 Task: Create in the project WorkWave and in the Backlog issue 'Develop a new tool for automated testing of webhooks and APIs' a child issue 'Chatbot conversation user satisfaction analysis and reporting', and assign it to team member softage.3@softage.net.
Action: Mouse moved to (494, 287)
Screenshot: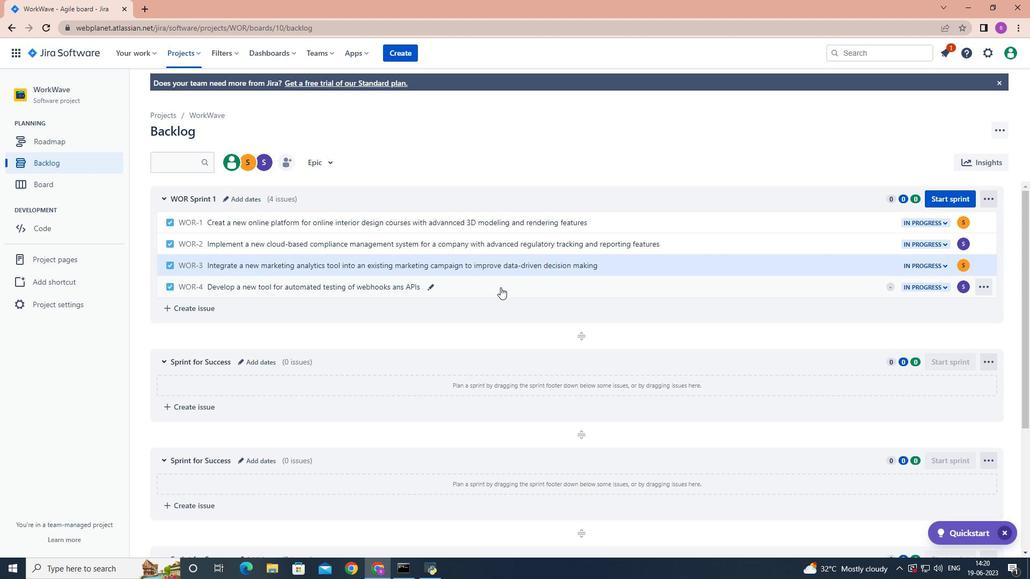 
Action: Mouse pressed left at (494, 287)
Screenshot: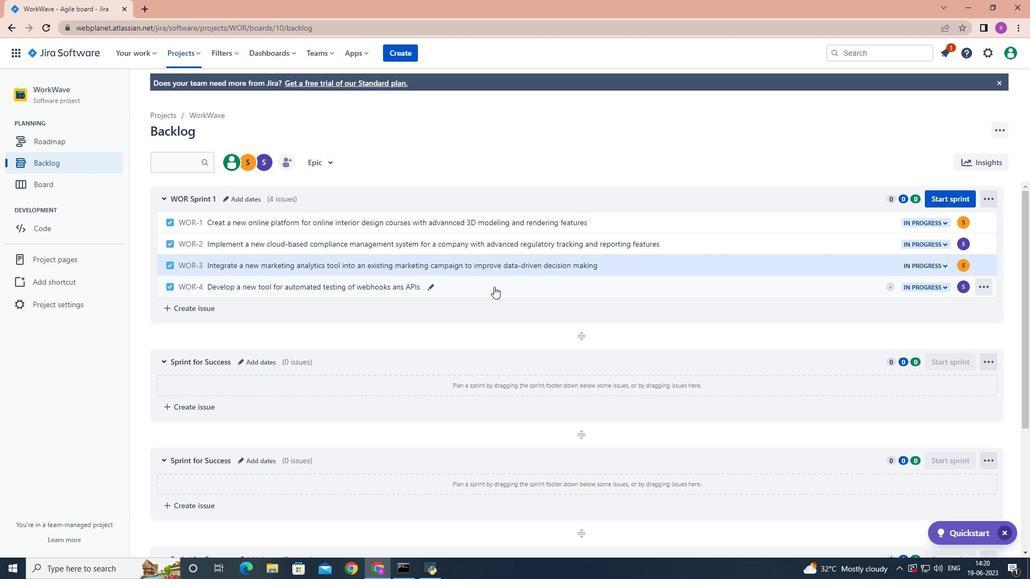
Action: Mouse moved to (841, 257)
Screenshot: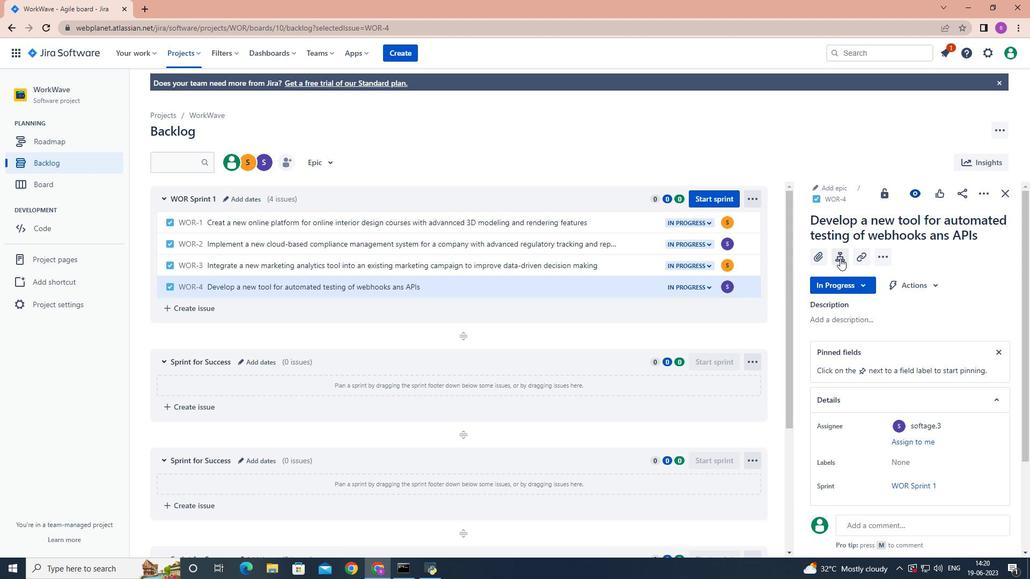 
Action: Mouse pressed left at (841, 257)
Screenshot: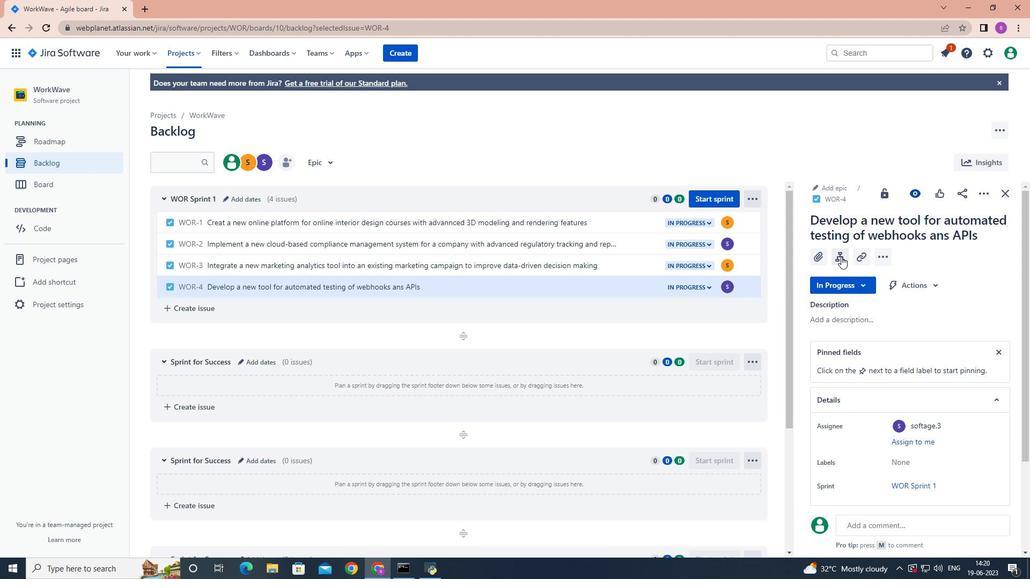 
Action: Mouse moved to (842, 256)
Screenshot: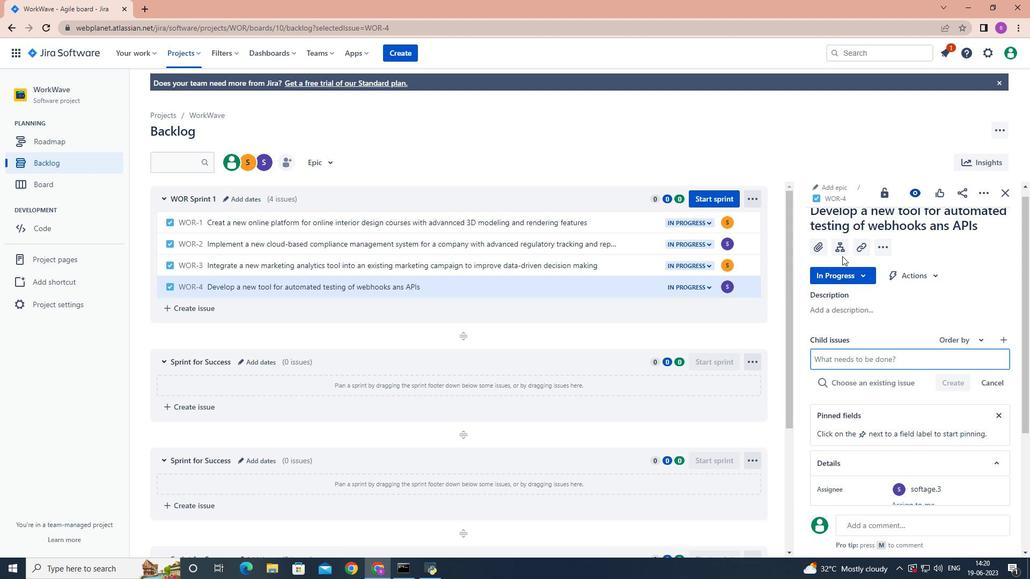 
Action: Key pressed <Key.shift>Chatbot<Key.space>conversation<Key.space>user<Key.space>satisfaction<Key.space>analysis<Key.space>ans<Key.backspace>d<Key.space>reporting<Key.enter>
Screenshot: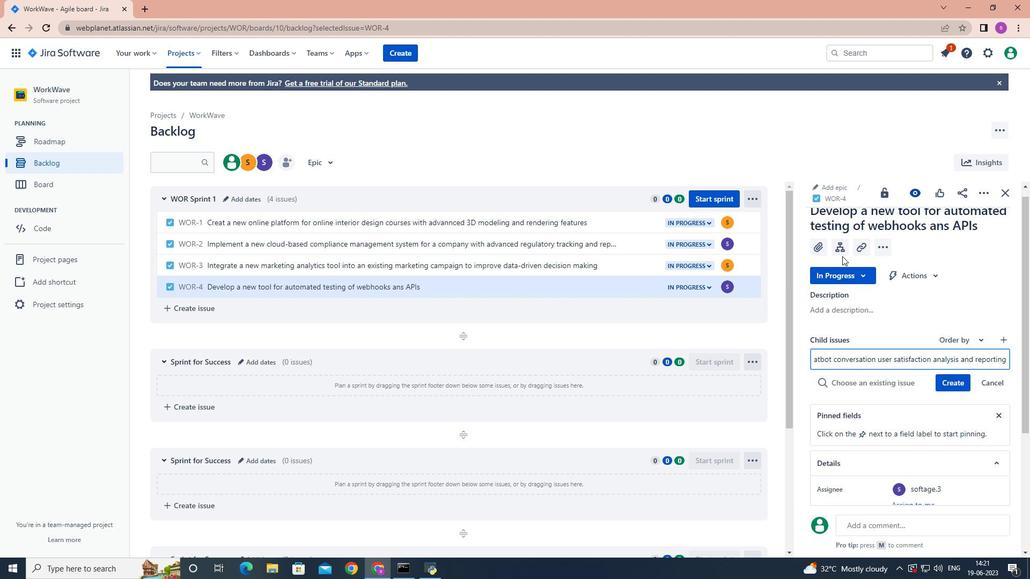 
Action: Mouse moved to (961, 364)
Screenshot: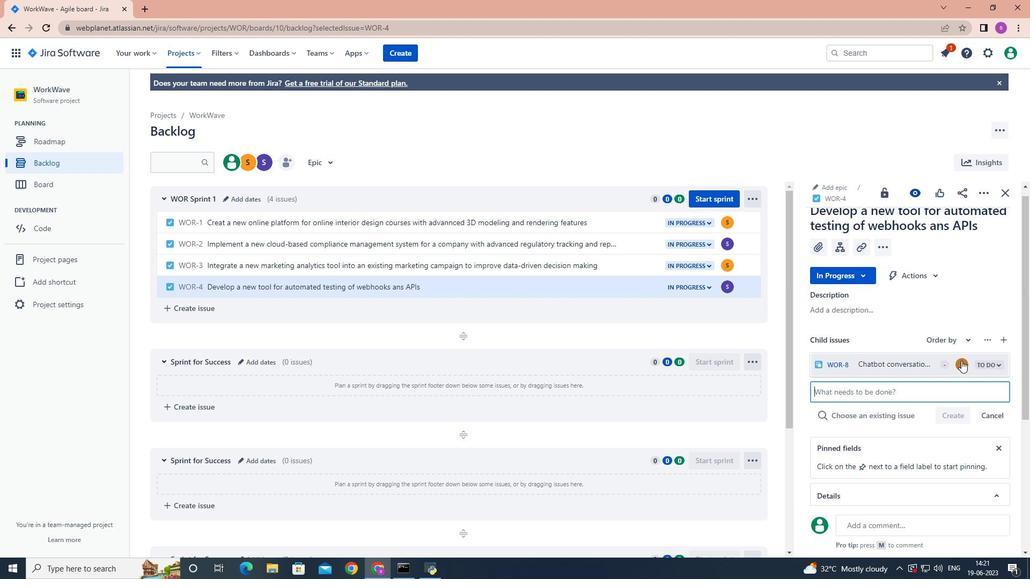 
Action: Mouse pressed left at (961, 364)
Screenshot: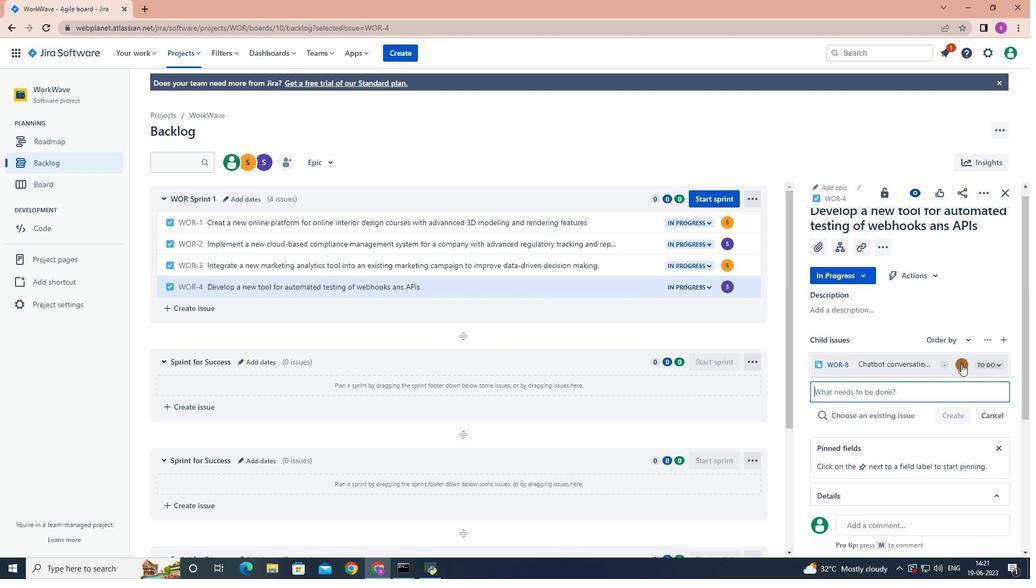 
Action: Mouse moved to (958, 364)
Screenshot: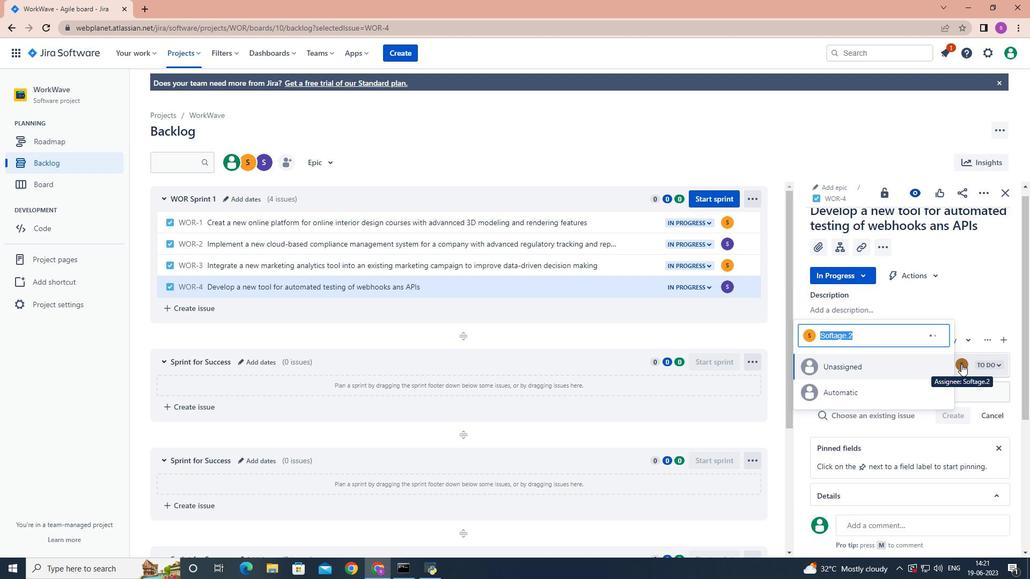 
Action: Key pressed softage.3
Screenshot: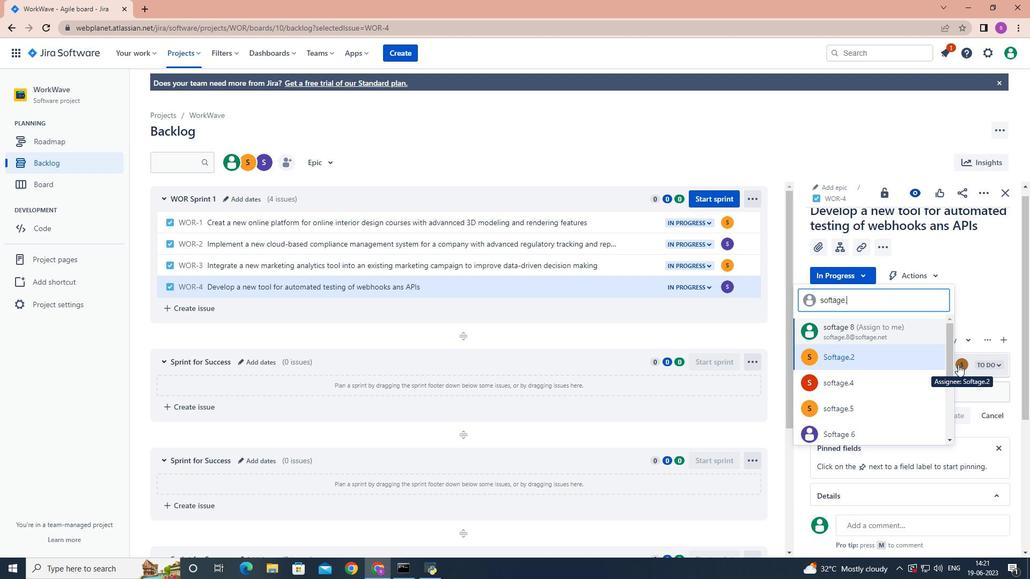 
Action: Mouse moved to (845, 354)
Screenshot: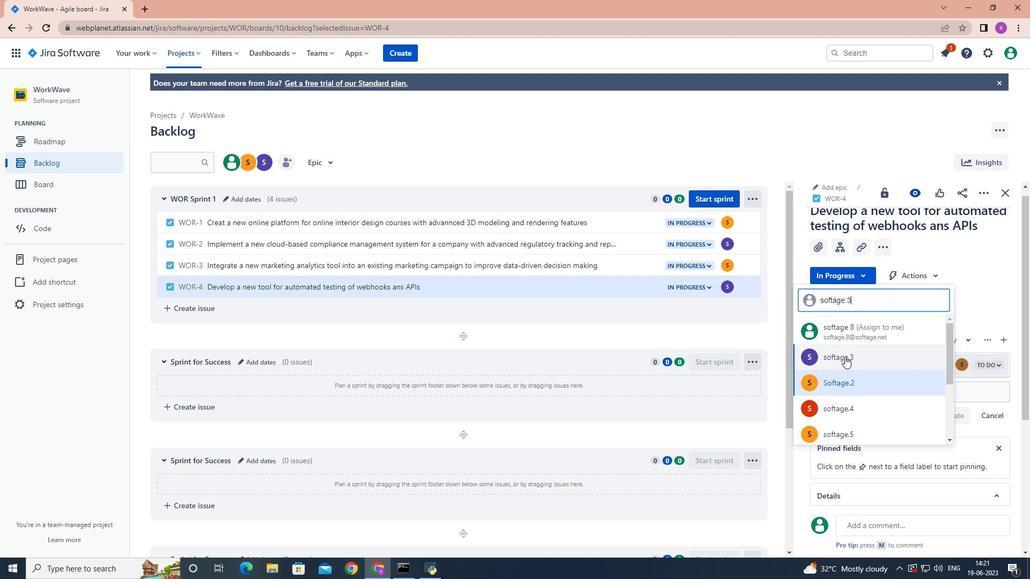 
Action: Mouse pressed left at (845, 354)
Screenshot: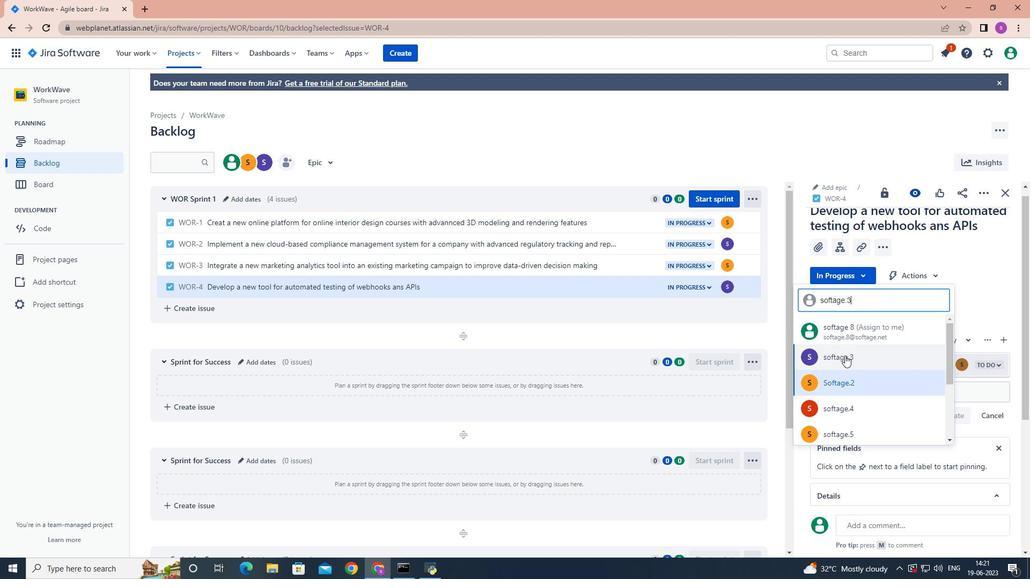 
